 Task: Create a due date automation trigger when advanced on, on the wednesday of the week before a card is due add fields with custom field "Resume" set to a number greater than 1 and greater or equal to 10 at 11:00 AM.
Action: Mouse moved to (1079, 90)
Screenshot: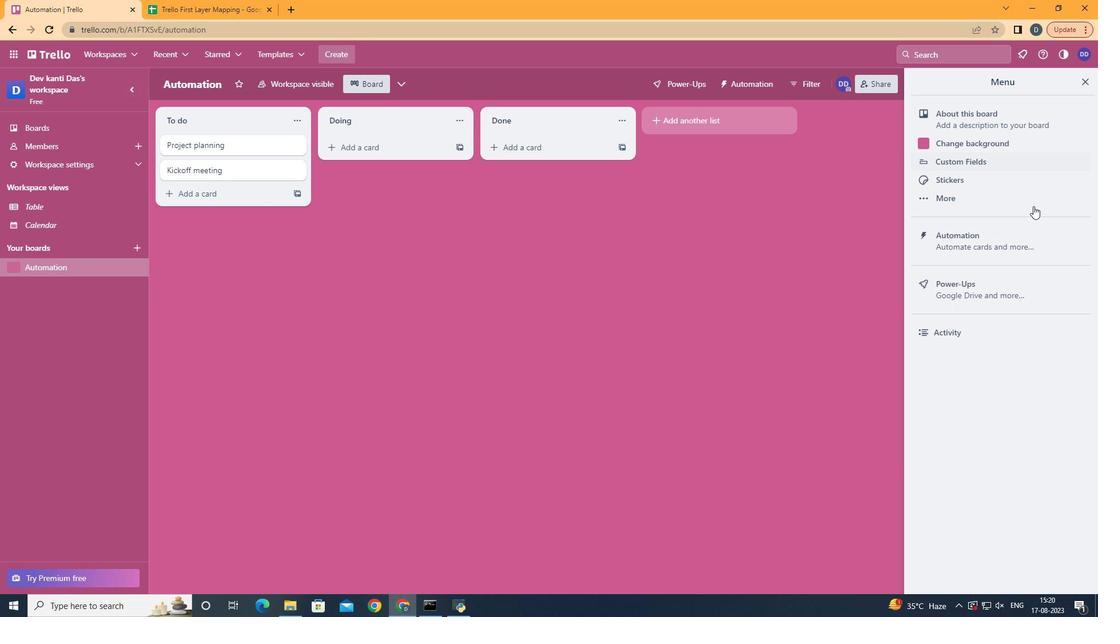 
Action: Mouse pressed left at (1079, 90)
Screenshot: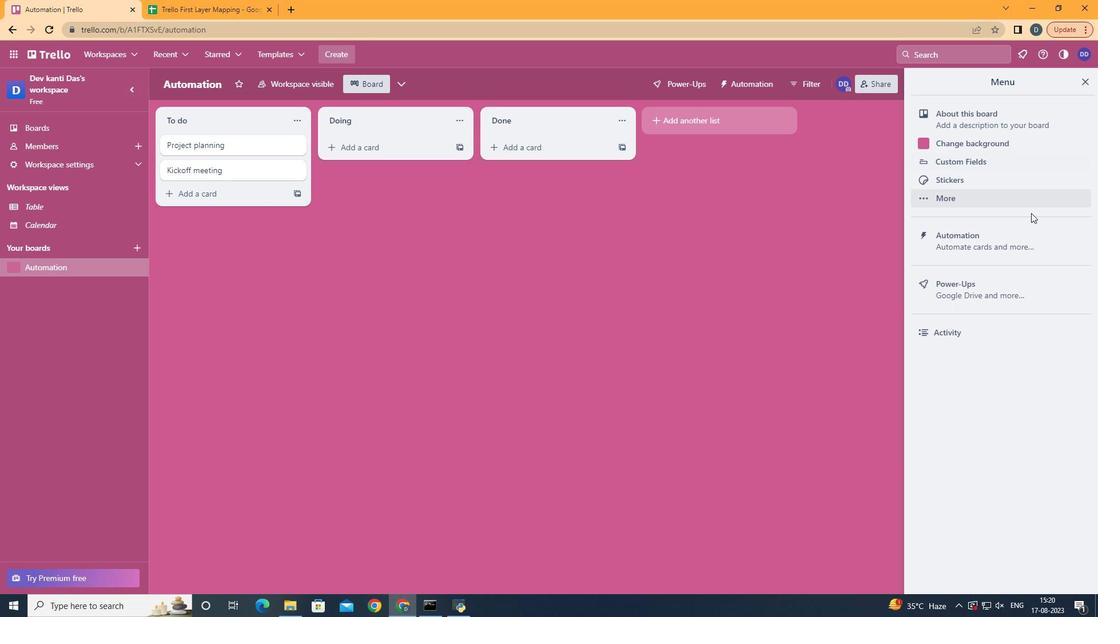 
Action: Mouse moved to (1025, 242)
Screenshot: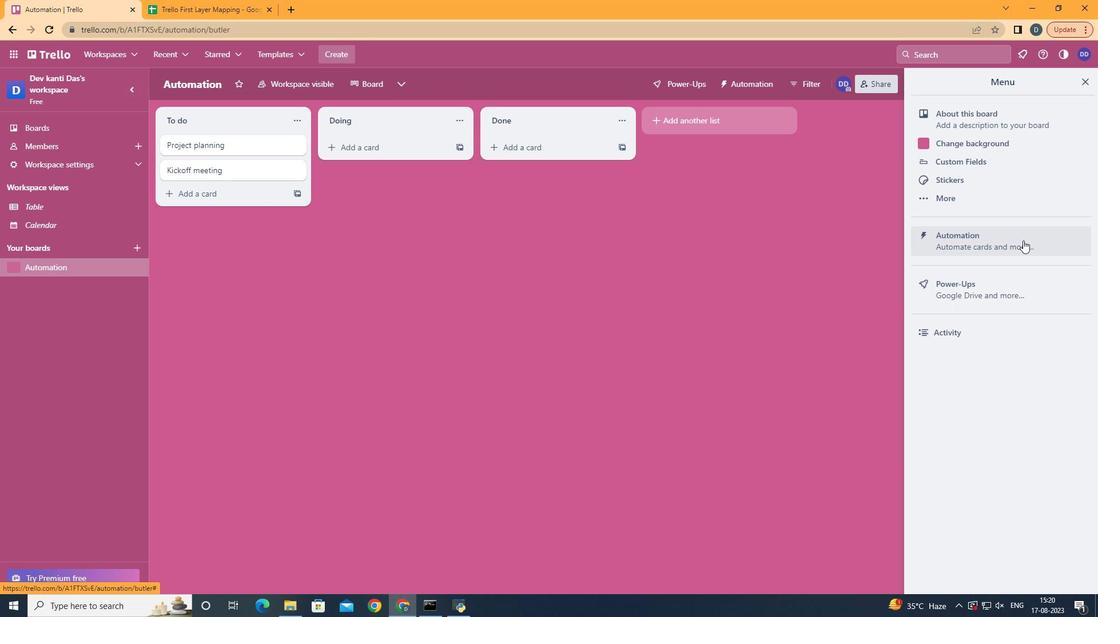 
Action: Mouse pressed left at (1025, 242)
Screenshot: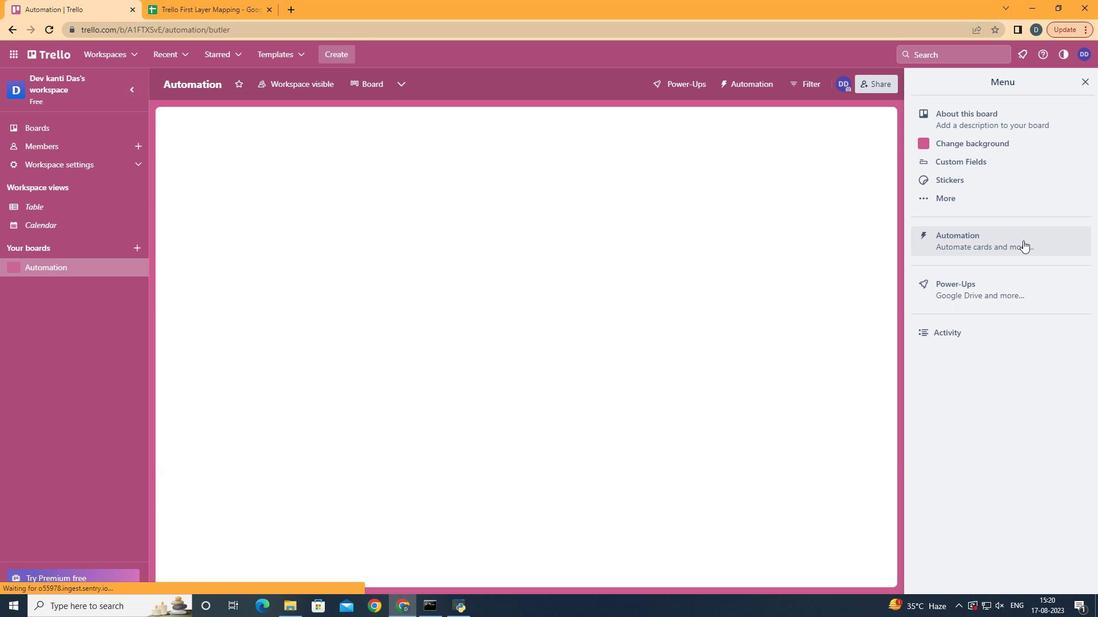 
Action: Mouse moved to (225, 235)
Screenshot: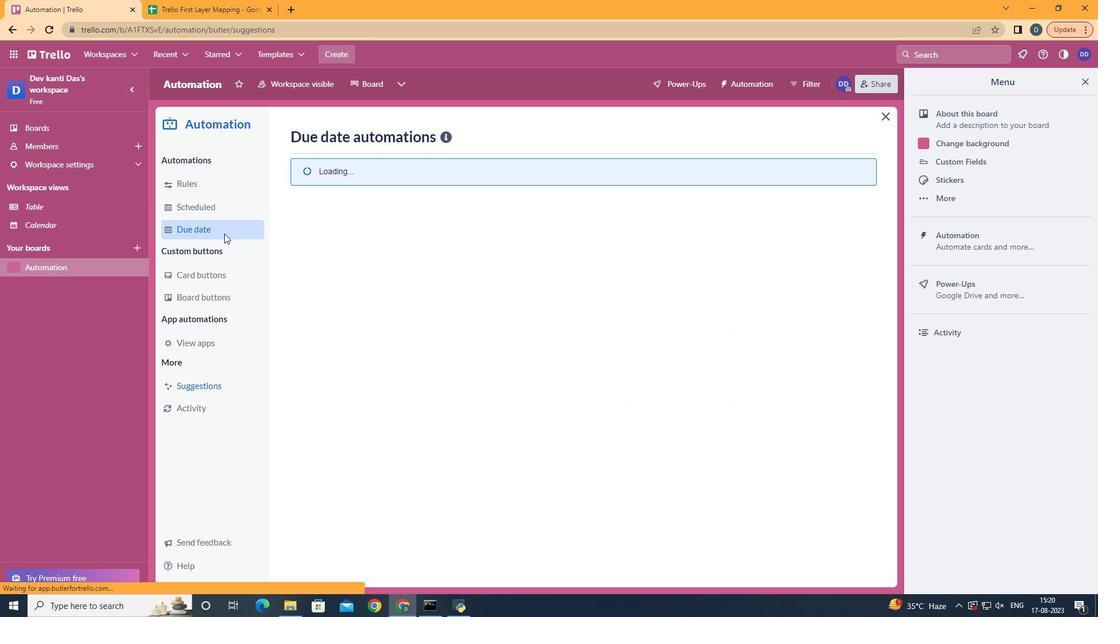 
Action: Mouse pressed left at (225, 235)
Screenshot: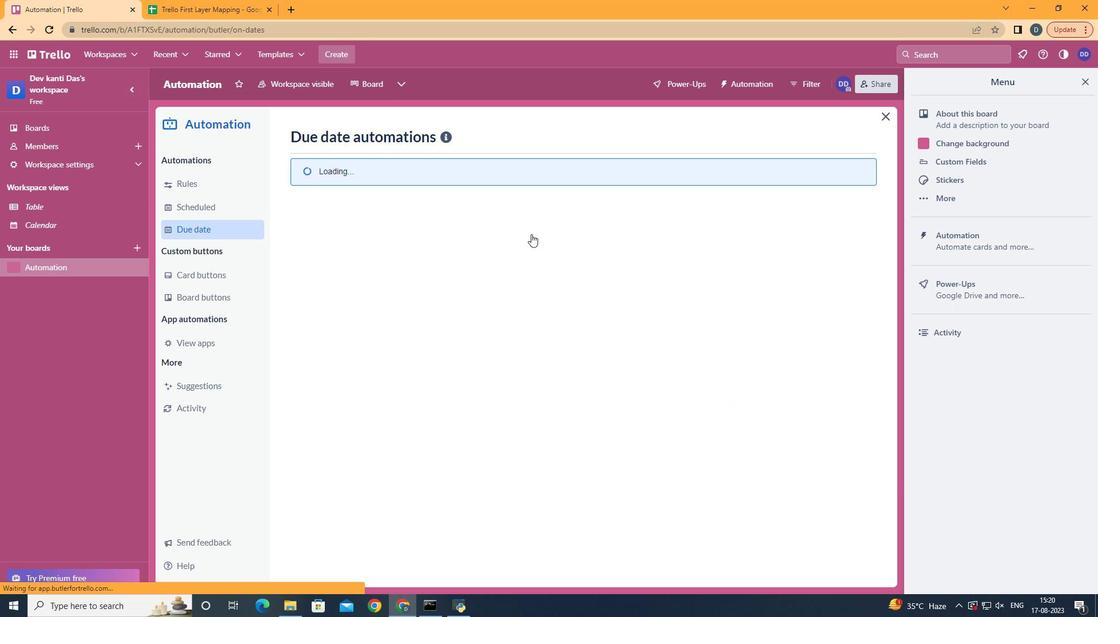 
Action: Mouse moved to (815, 136)
Screenshot: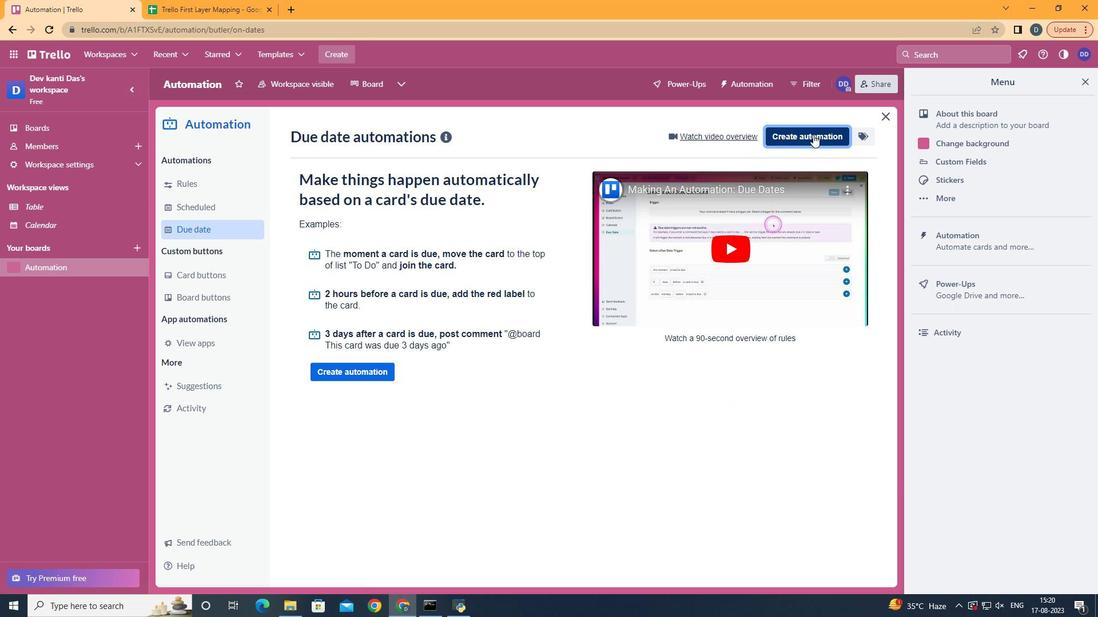 
Action: Mouse pressed left at (815, 136)
Screenshot: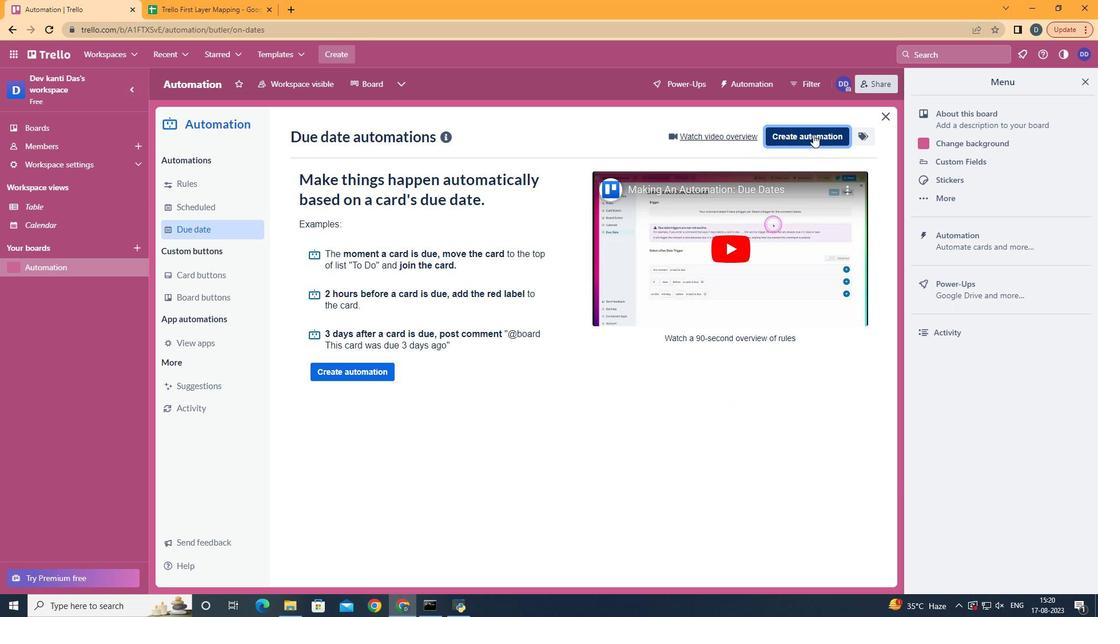 
Action: Mouse moved to (579, 249)
Screenshot: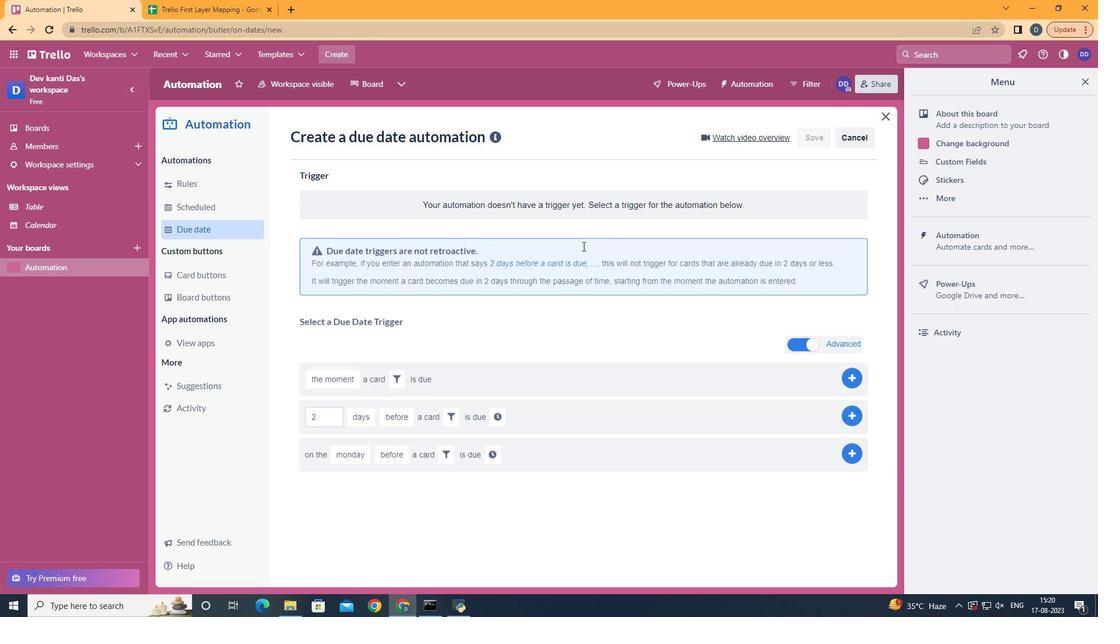 
Action: Mouse pressed left at (579, 249)
Screenshot: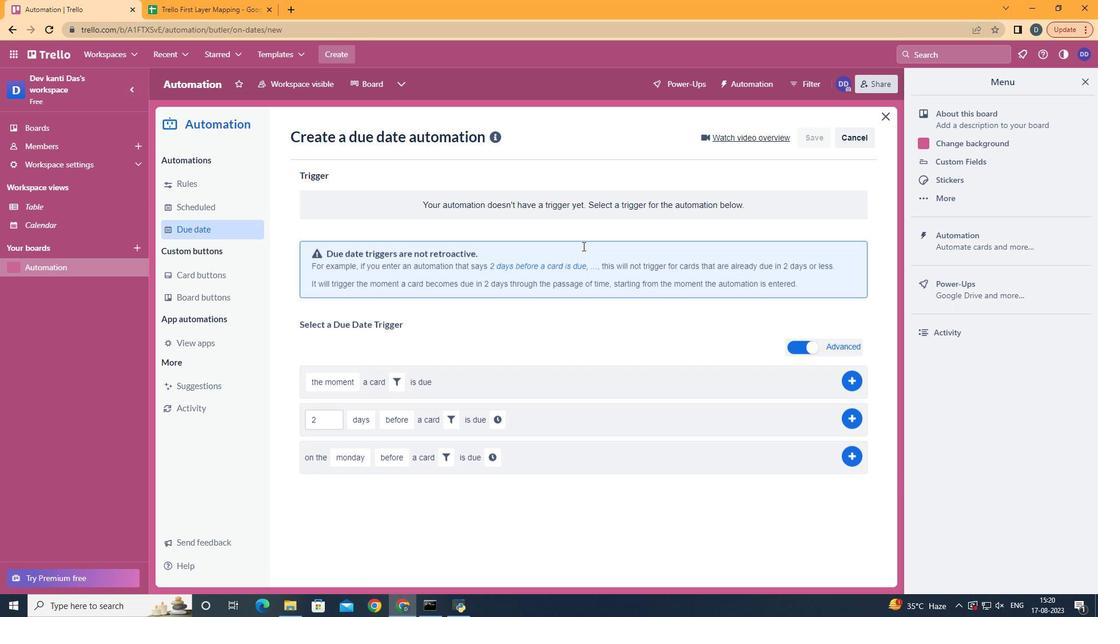 
Action: Mouse moved to (380, 350)
Screenshot: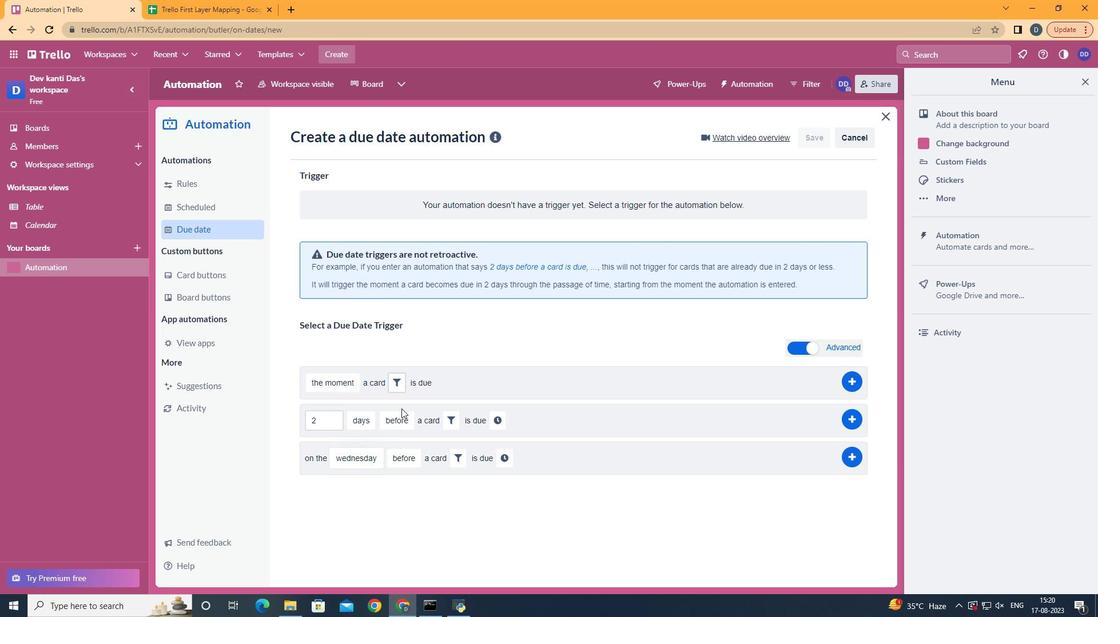 
Action: Mouse pressed left at (380, 350)
Screenshot: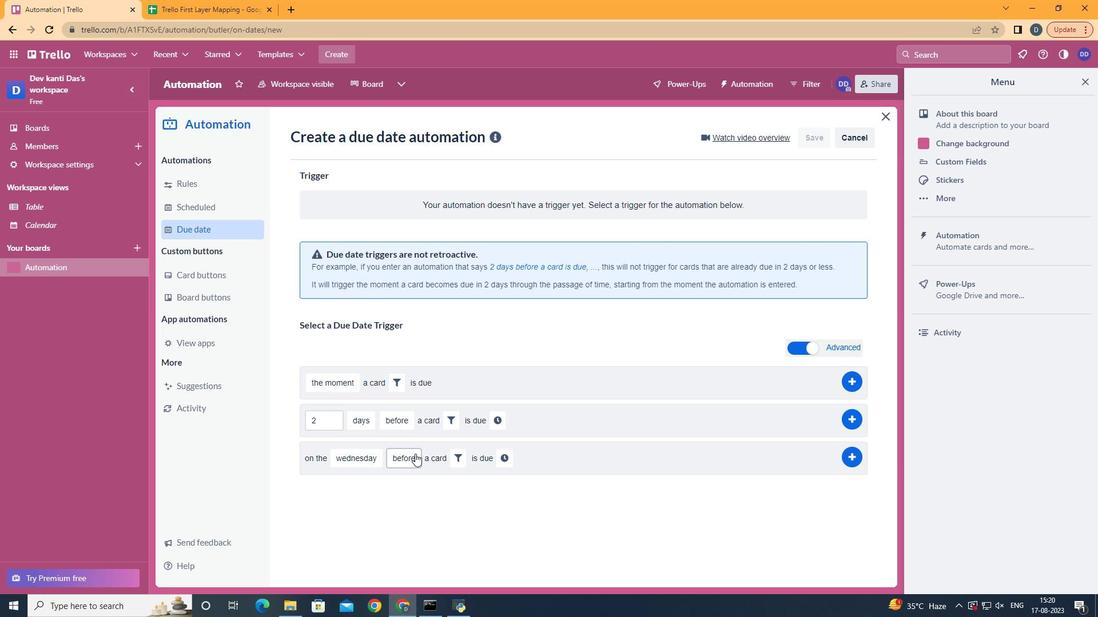 
Action: Mouse moved to (428, 547)
Screenshot: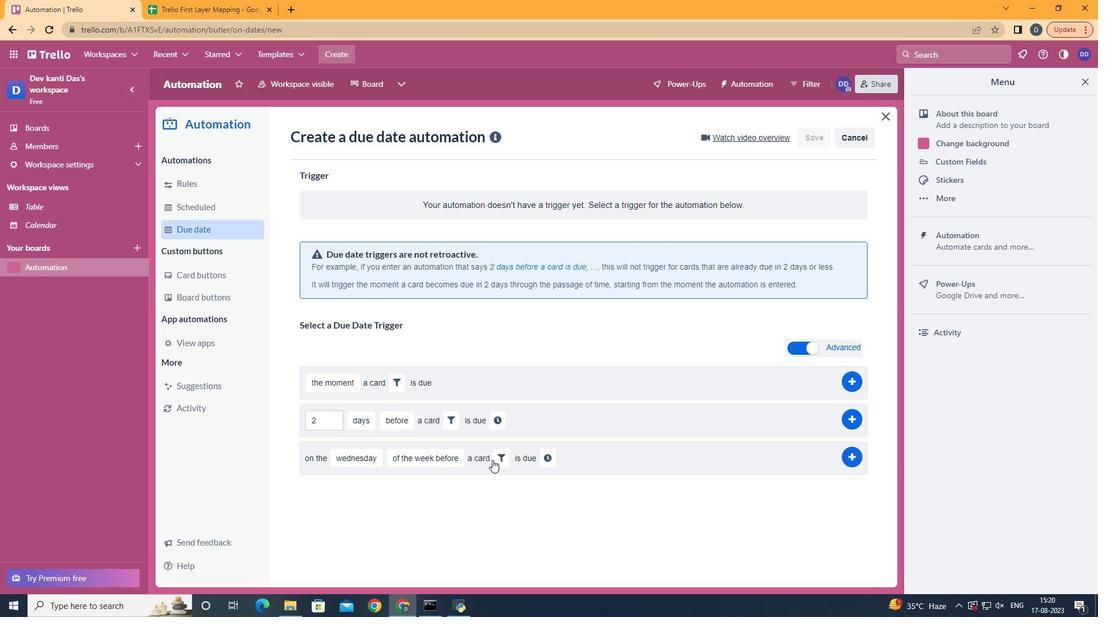 
Action: Mouse pressed left at (428, 547)
Screenshot: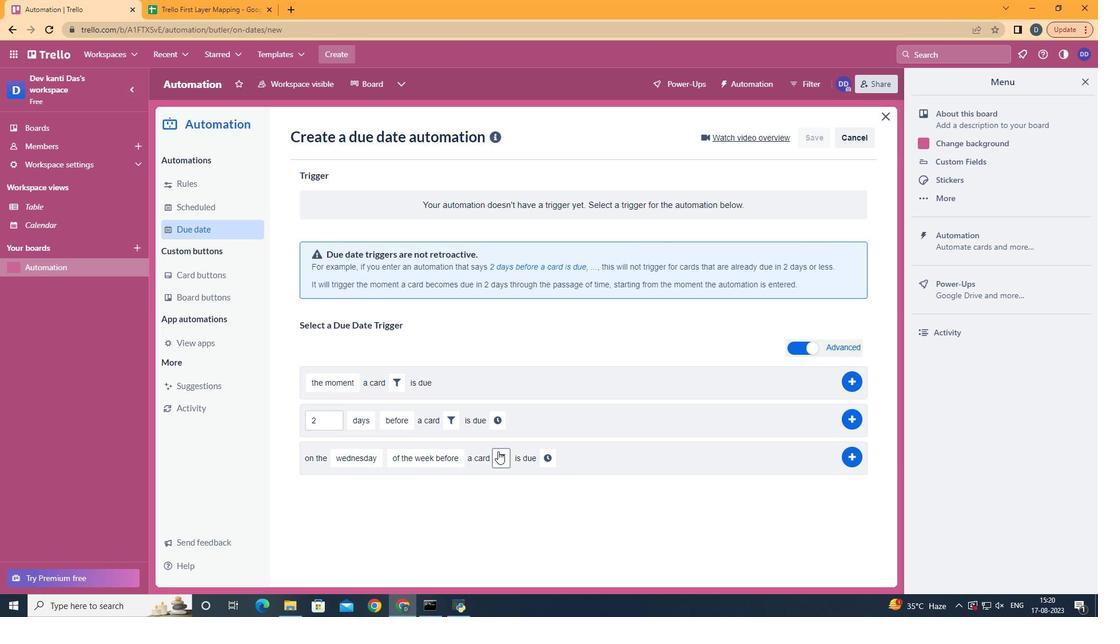 
Action: Mouse moved to (499, 453)
Screenshot: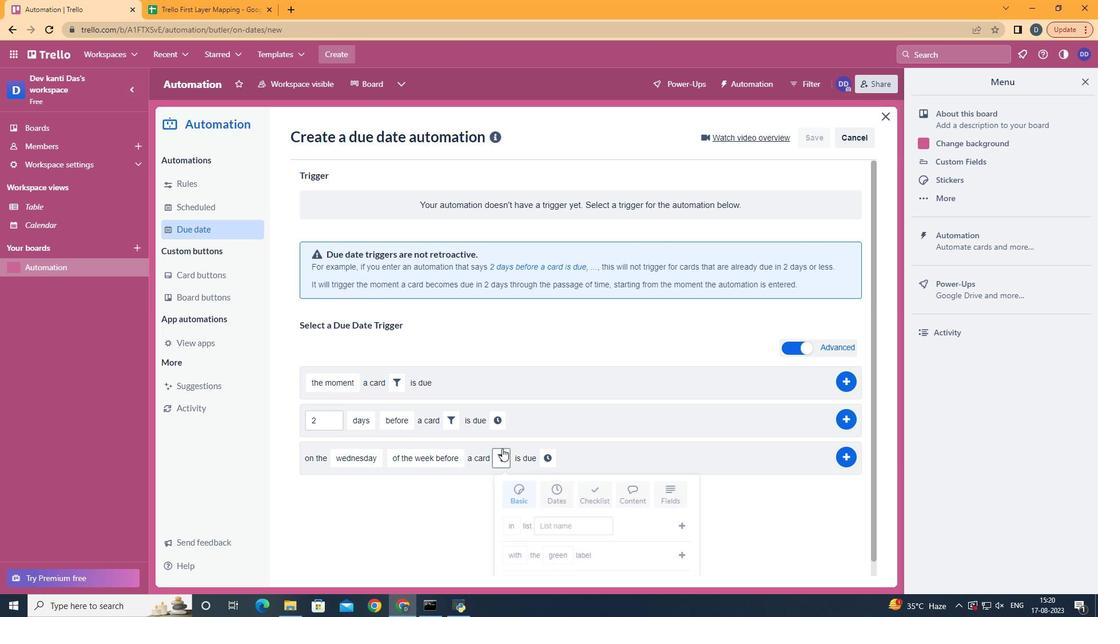 
Action: Mouse pressed left at (499, 453)
Screenshot: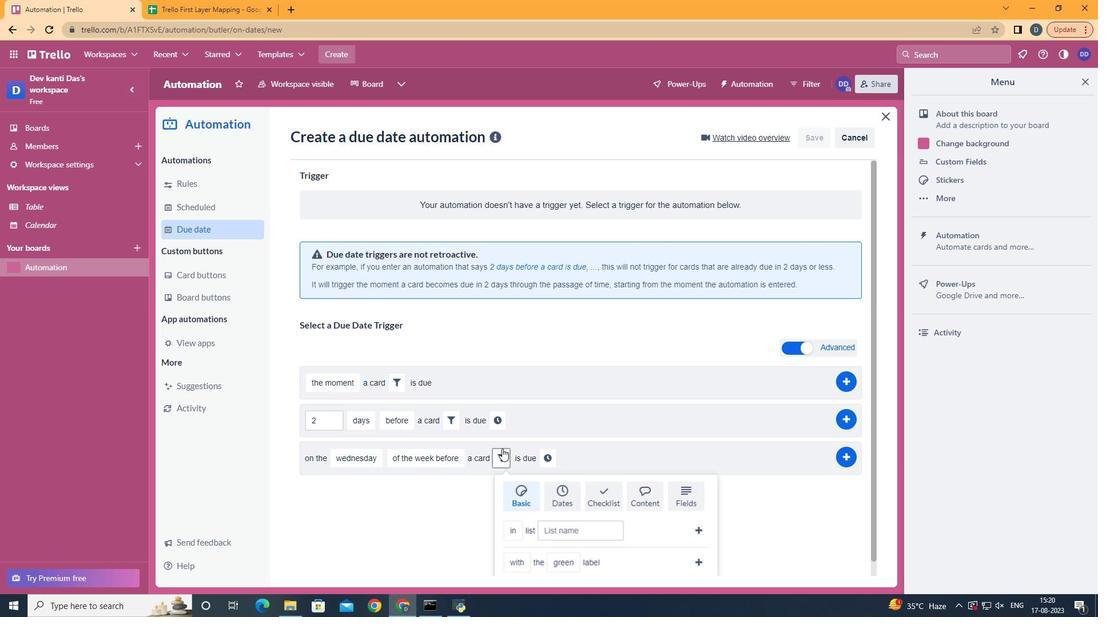
Action: Mouse moved to (693, 499)
Screenshot: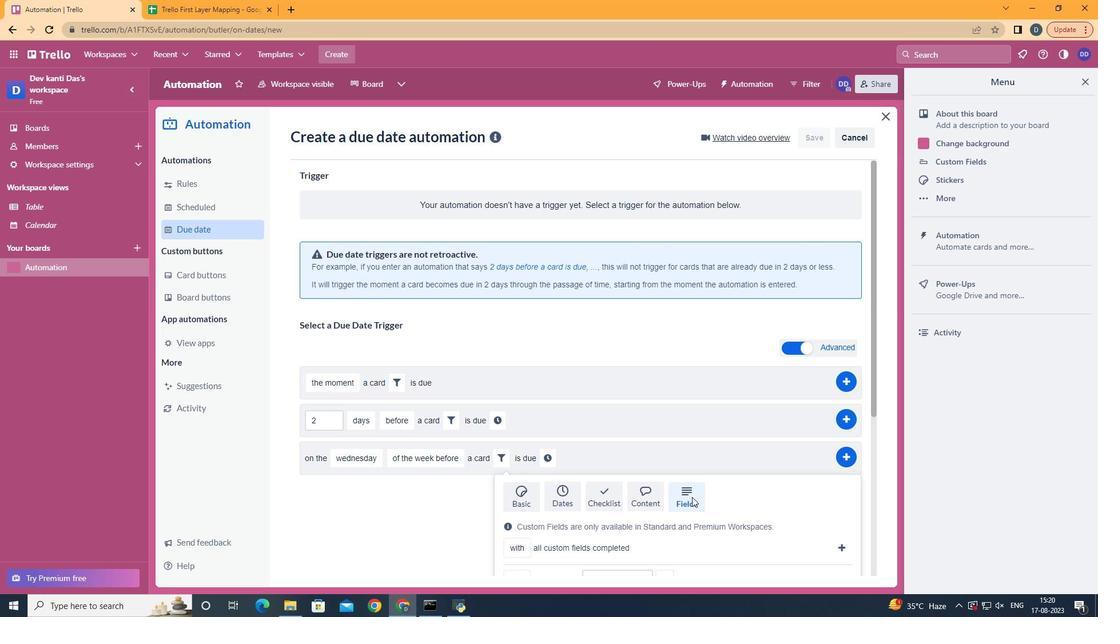 
Action: Mouse pressed left at (693, 499)
Screenshot: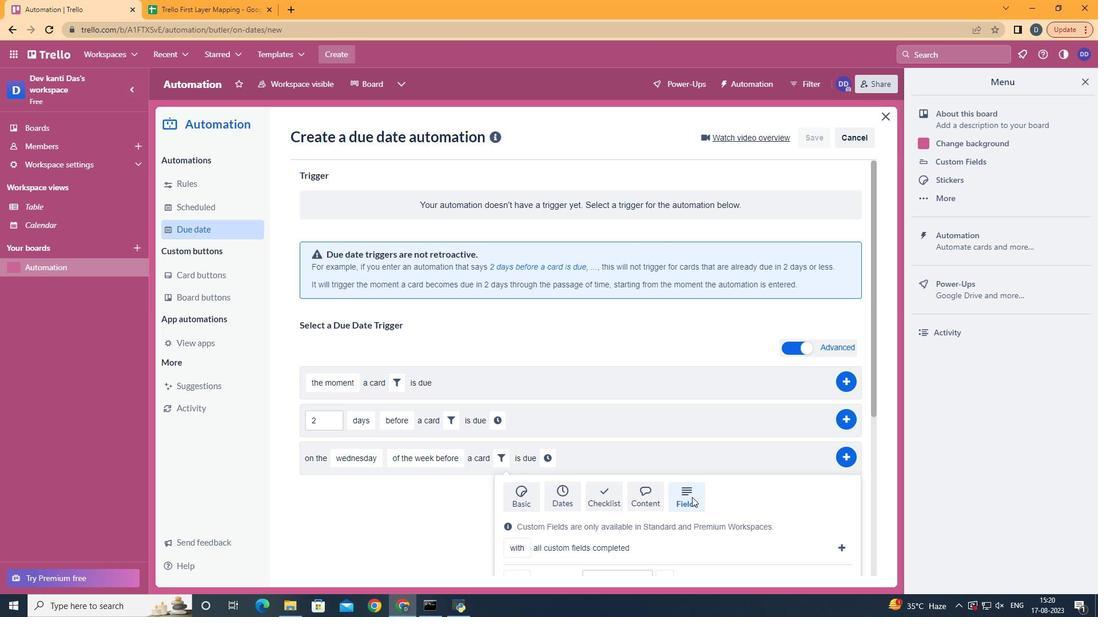 
Action: Mouse scrolled (693, 498) with delta (0, 0)
Screenshot: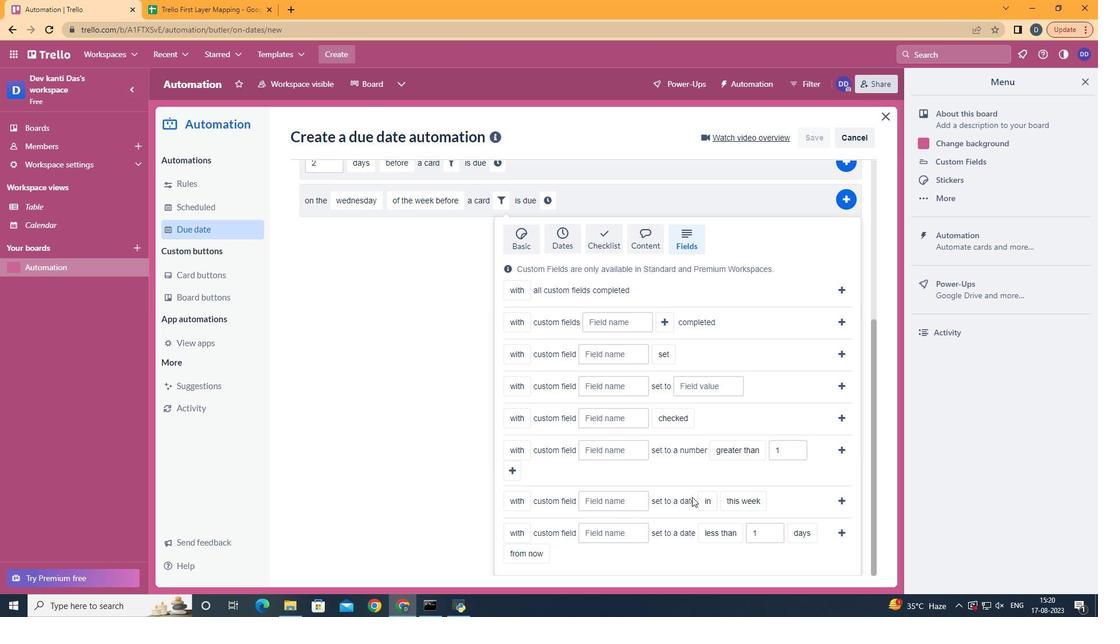 
Action: Mouse scrolled (693, 498) with delta (0, 0)
Screenshot: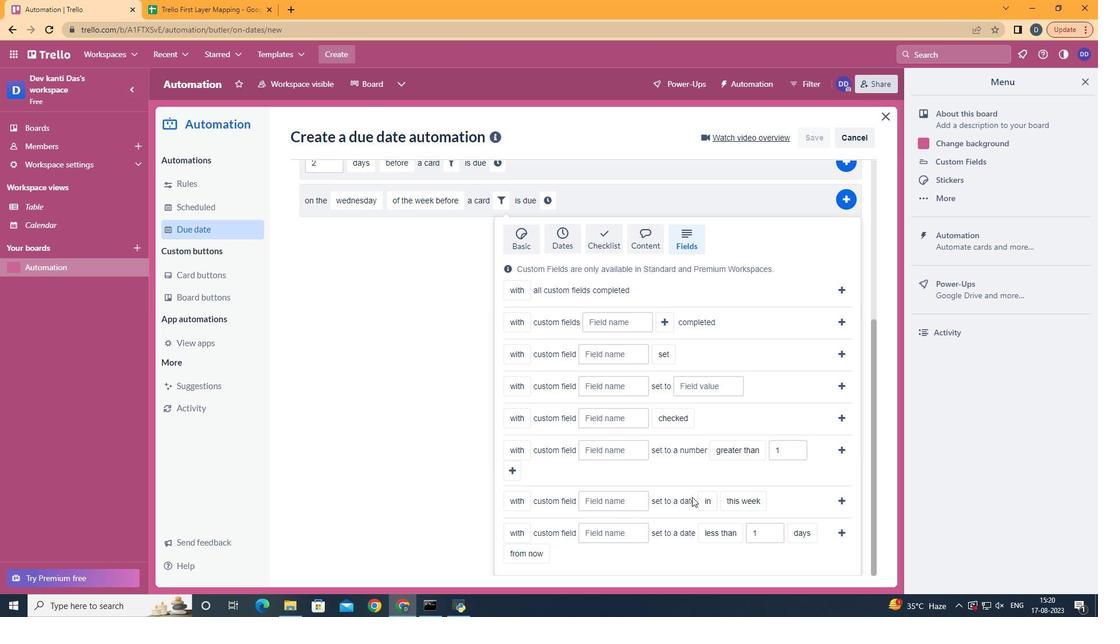 
Action: Mouse scrolled (693, 498) with delta (0, 0)
Screenshot: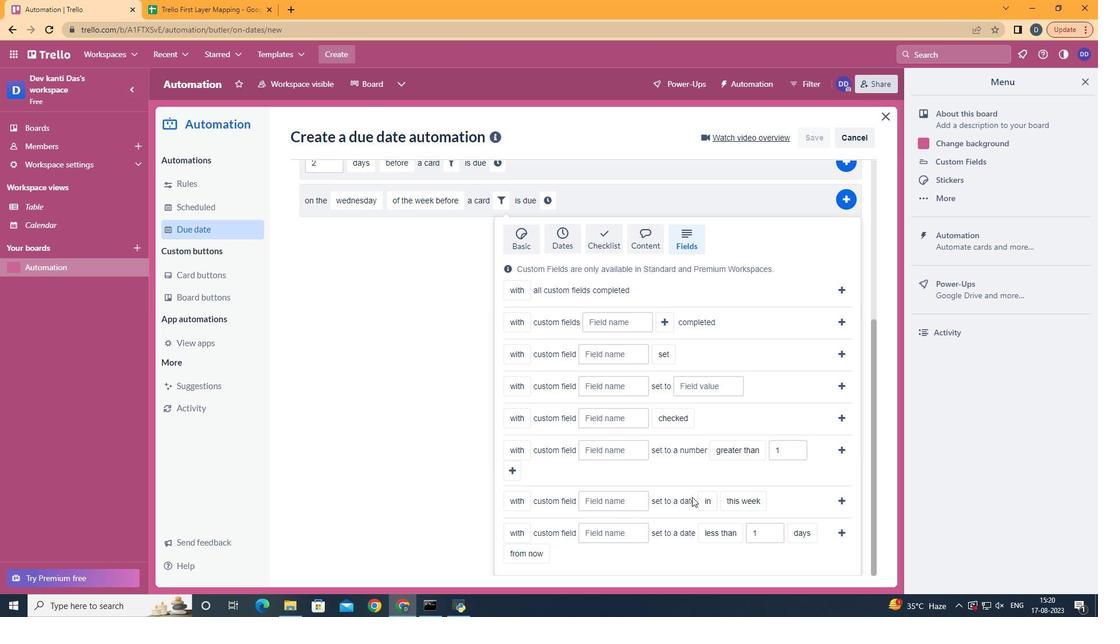 
Action: Mouse scrolled (693, 498) with delta (0, 0)
Screenshot: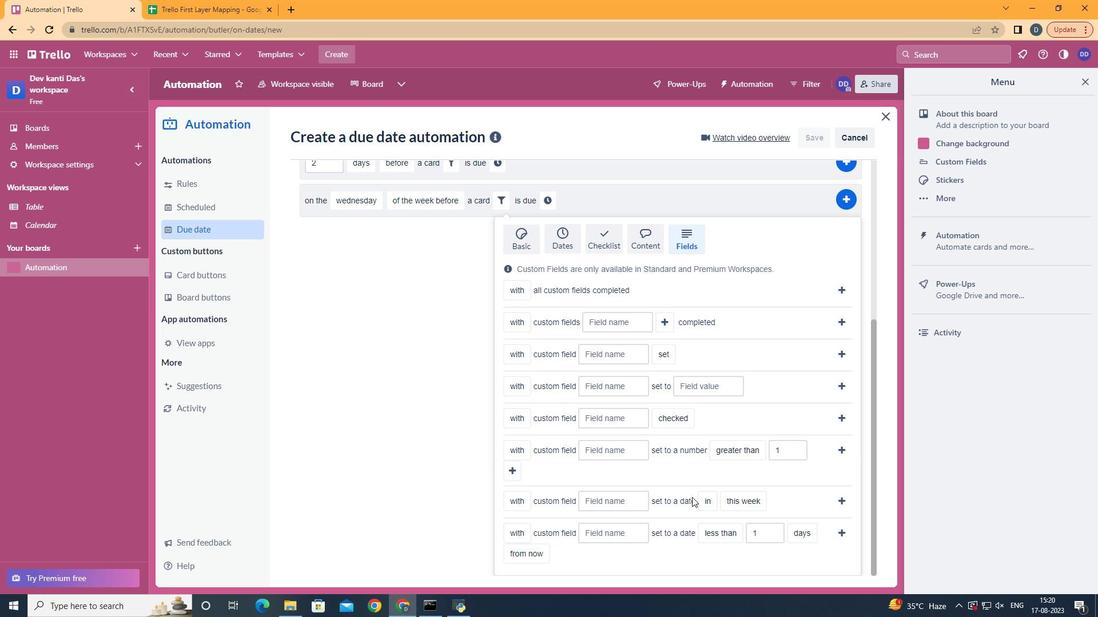 
Action: Mouse scrolled (693, 498) with delta (0, 0)
Screenshot: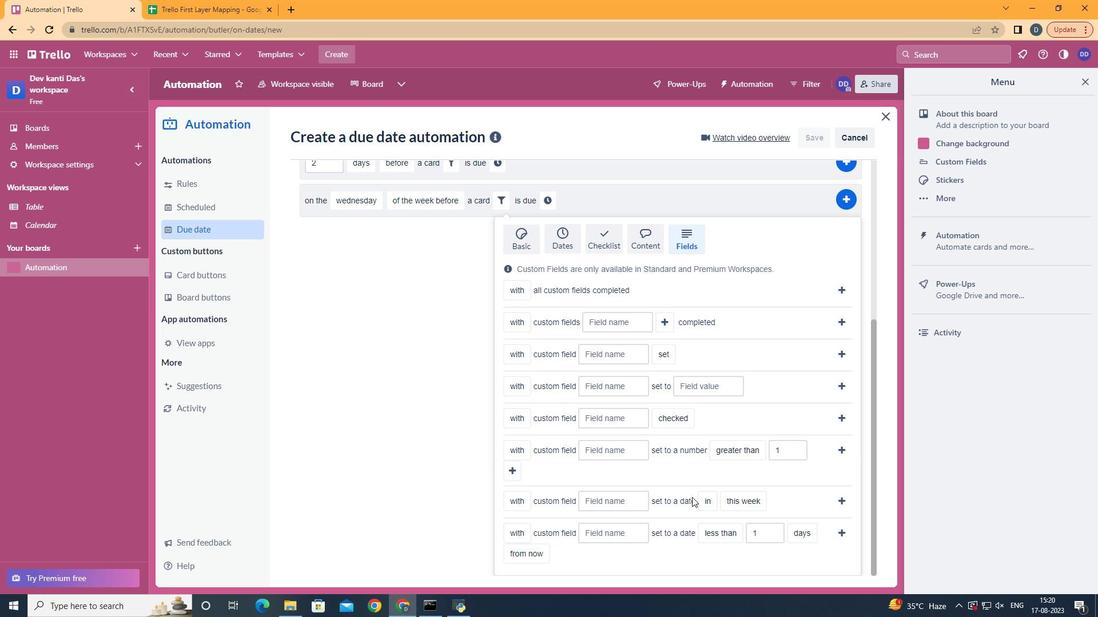 
Action: Mouse scrolled (693, 498) with delta (0, 0)
Screenshot: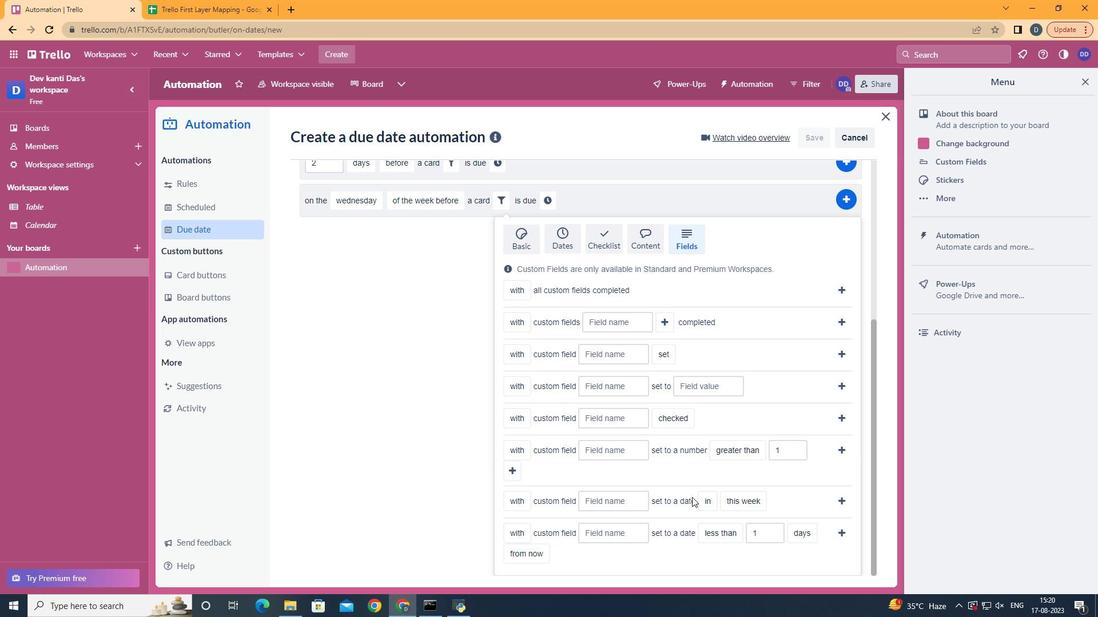 
Action: Mouse scrolled (693, 498) with delta (0, 0)
Screenshot: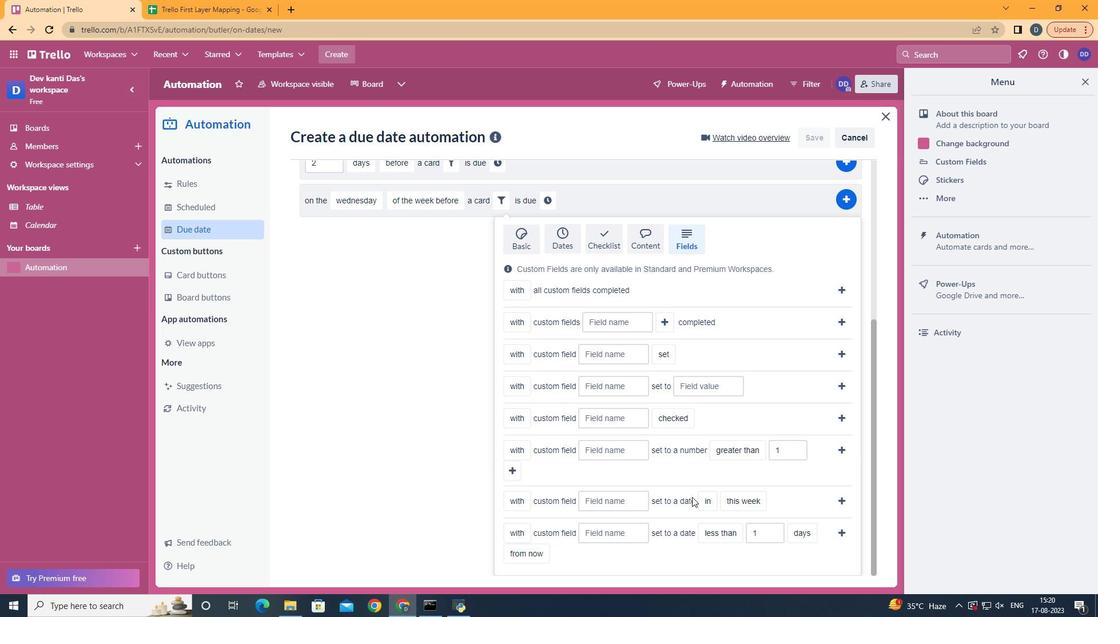 
Action: Mouse moved to (618, 454)
Screenshot: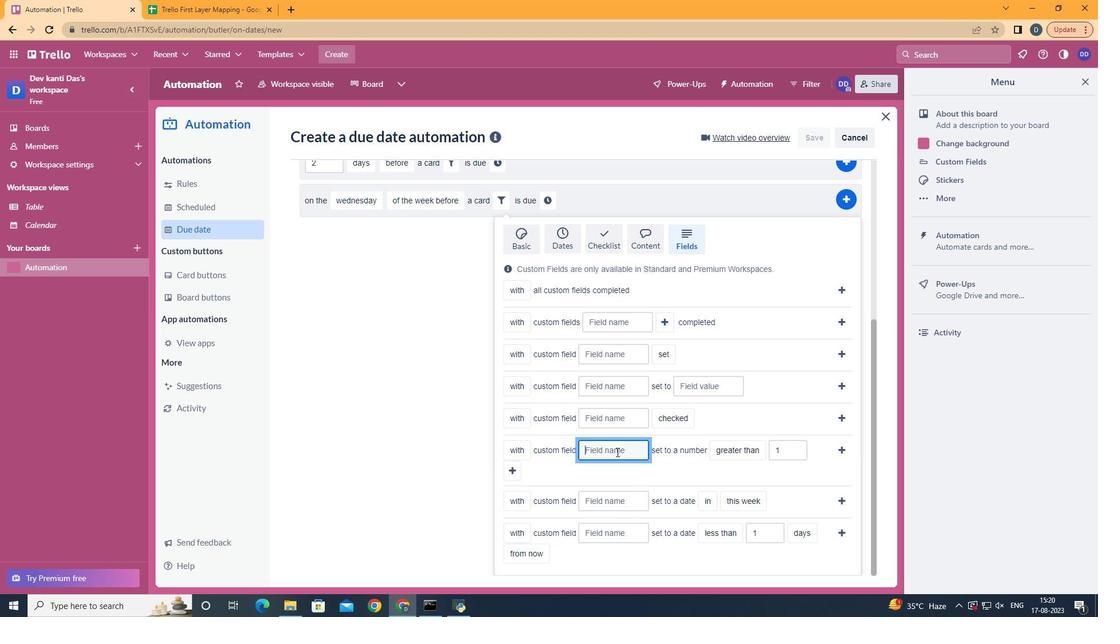 
Action: Mouse pressed left at (618, 454)
Screenshot: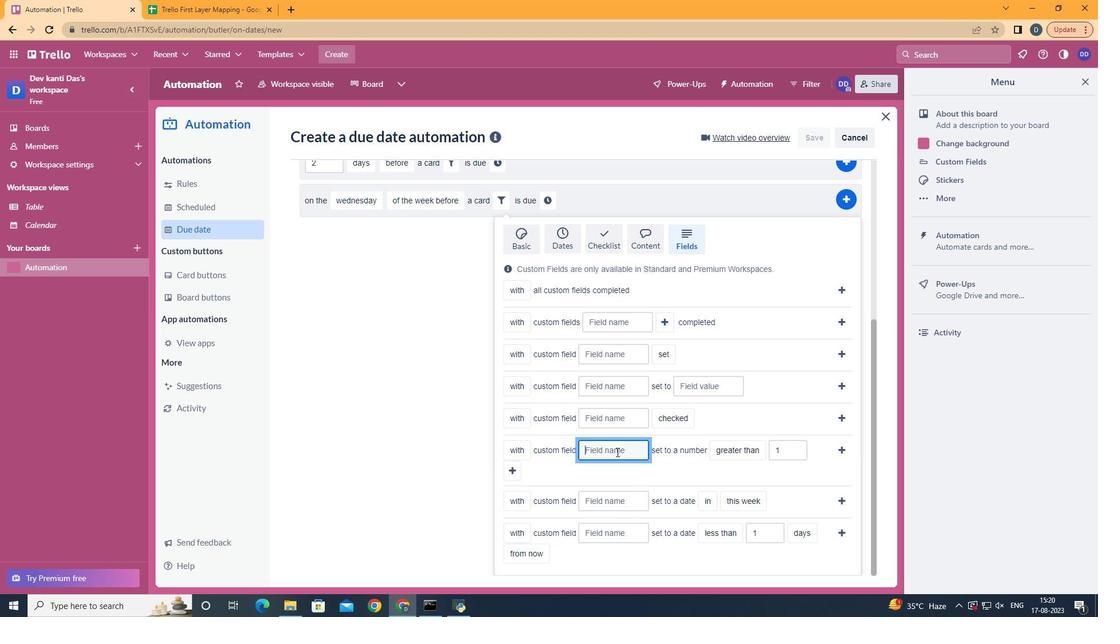 
Action: Key pressed <Key.shift>Resume
Screenshot: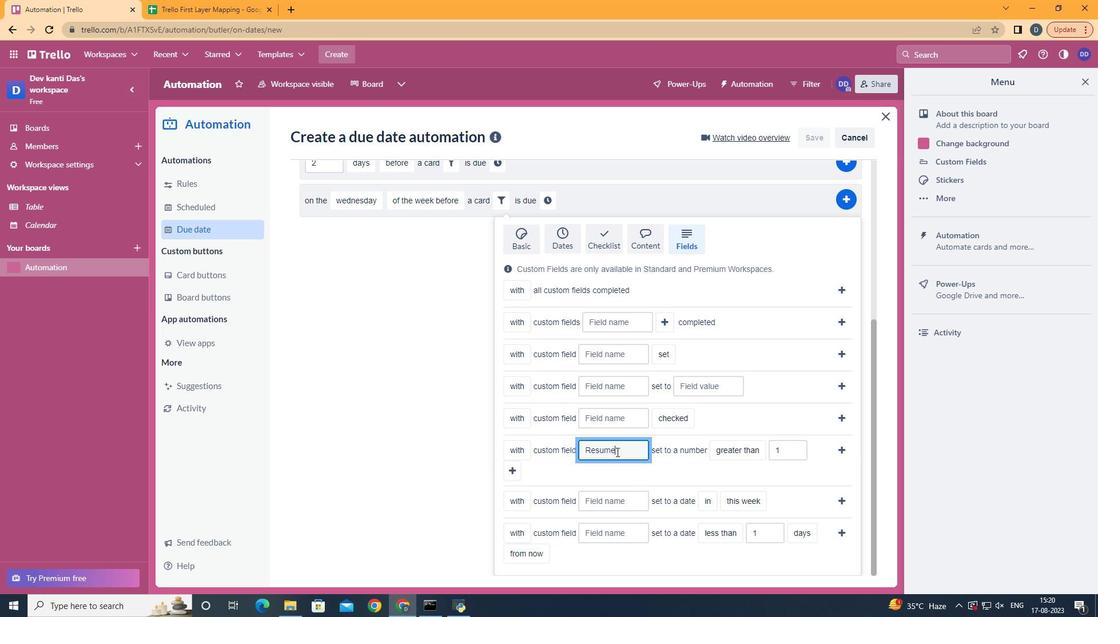 
Action: Mouse moved to (514, 481)
Screenshot: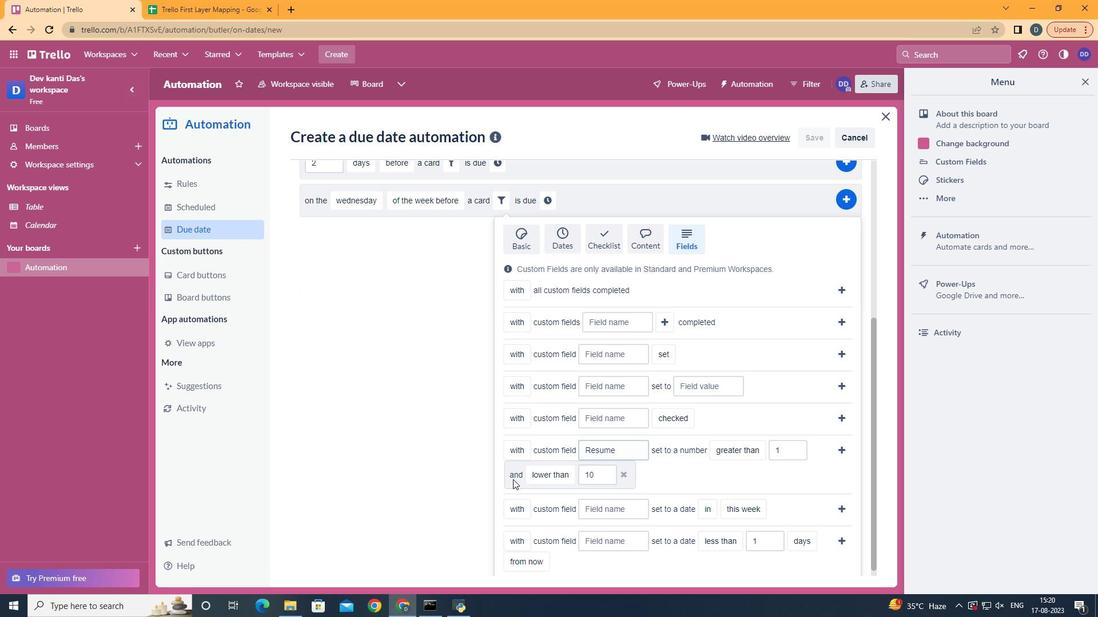 
Action: Mouse pressed left at (514, 481)
Screenshot: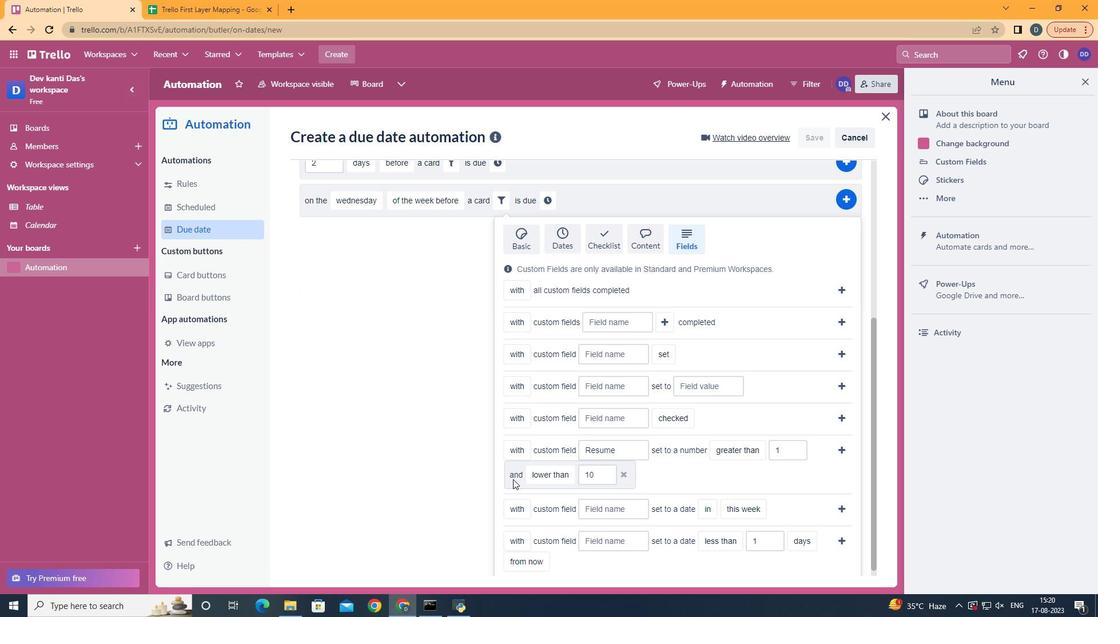 
Action: Mouse moved to (577, 566)
Screenshot: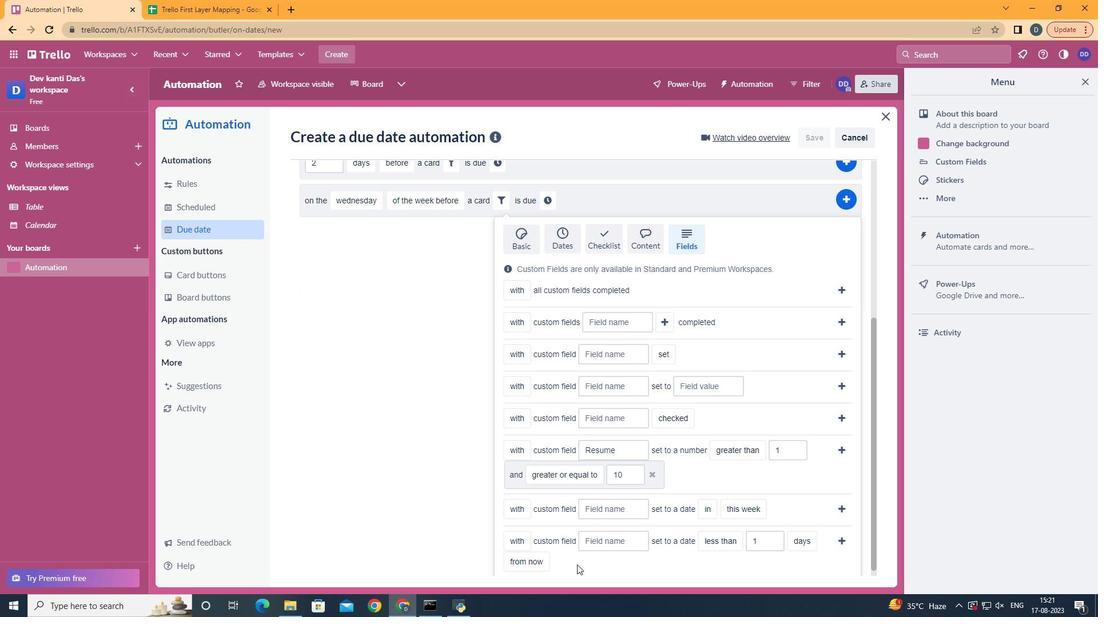 
Action: Mouse pressed left at (577, 566)
Screenshot: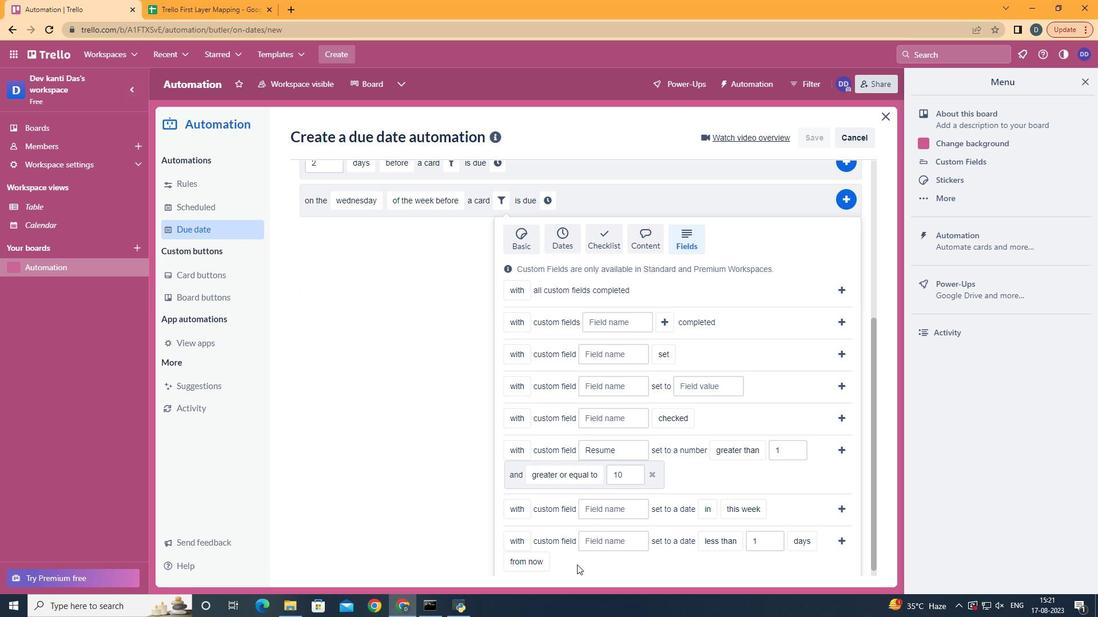 
Action: Mouse moved to (843, 454)
Screenshot: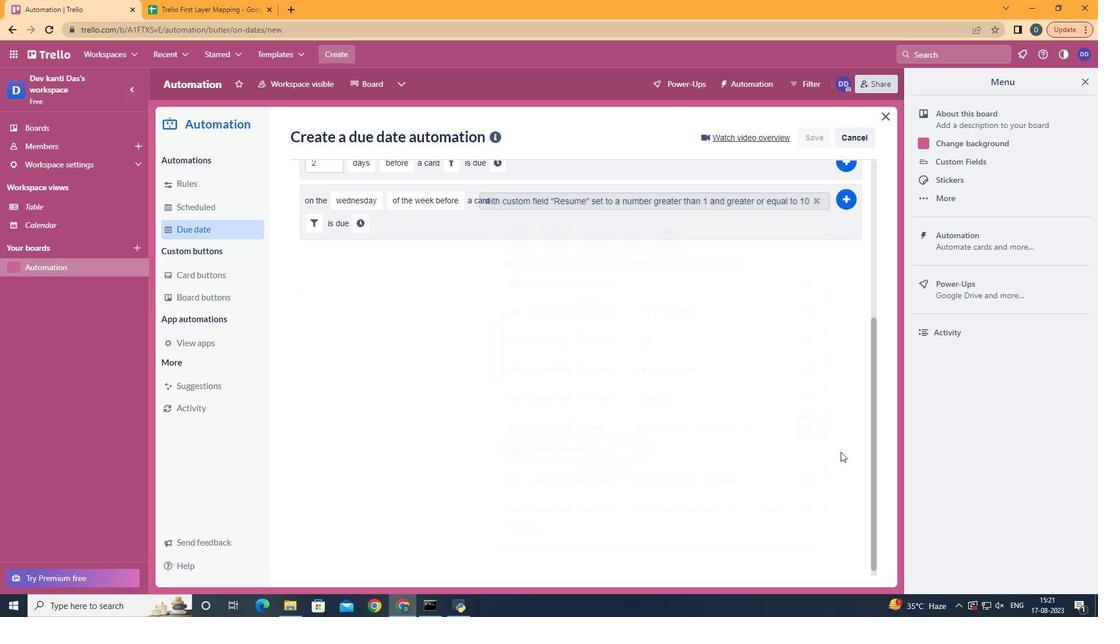 
Action: Mouse pressed left at (843, 454)
Screenshot: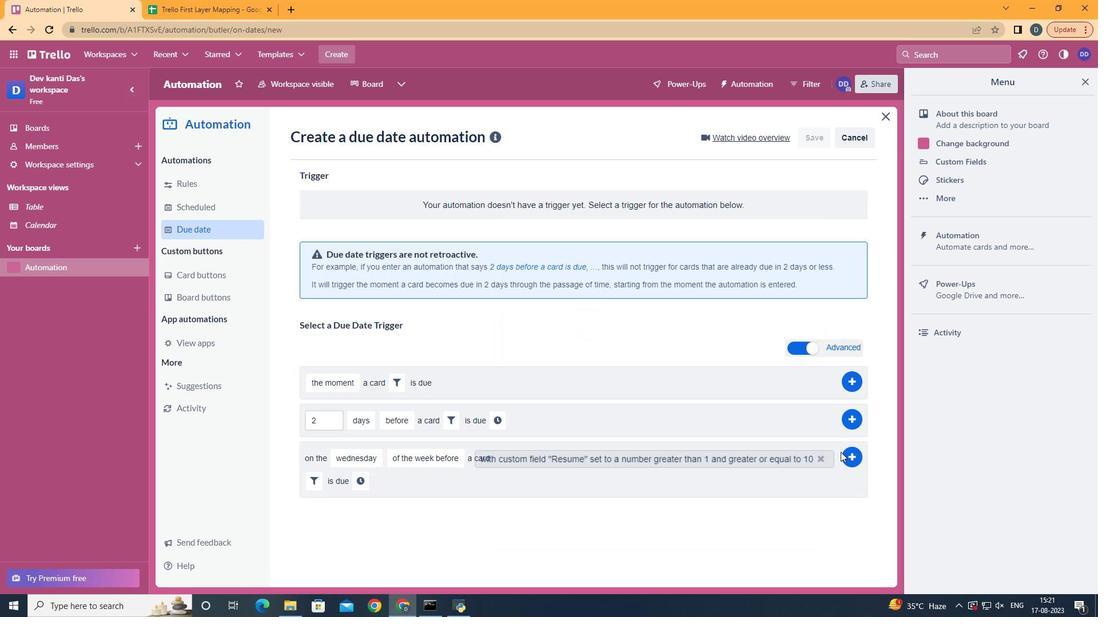 
Action: Mouse moved to (364, 488)
Screenshot: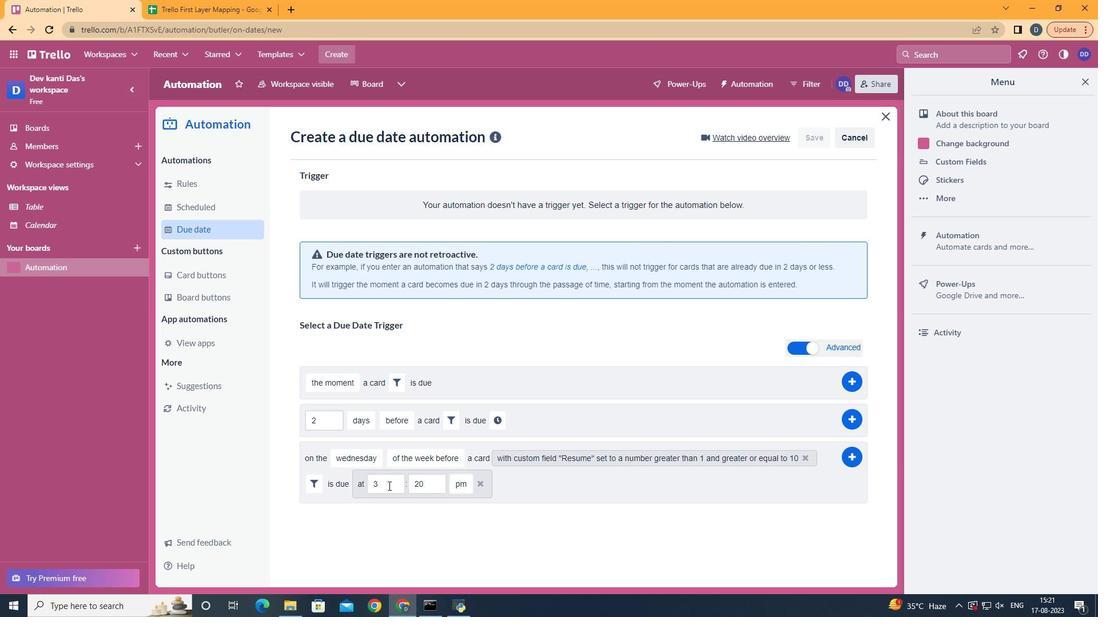 
Action: Mouse pressed left at (364, 488)
Screenshot: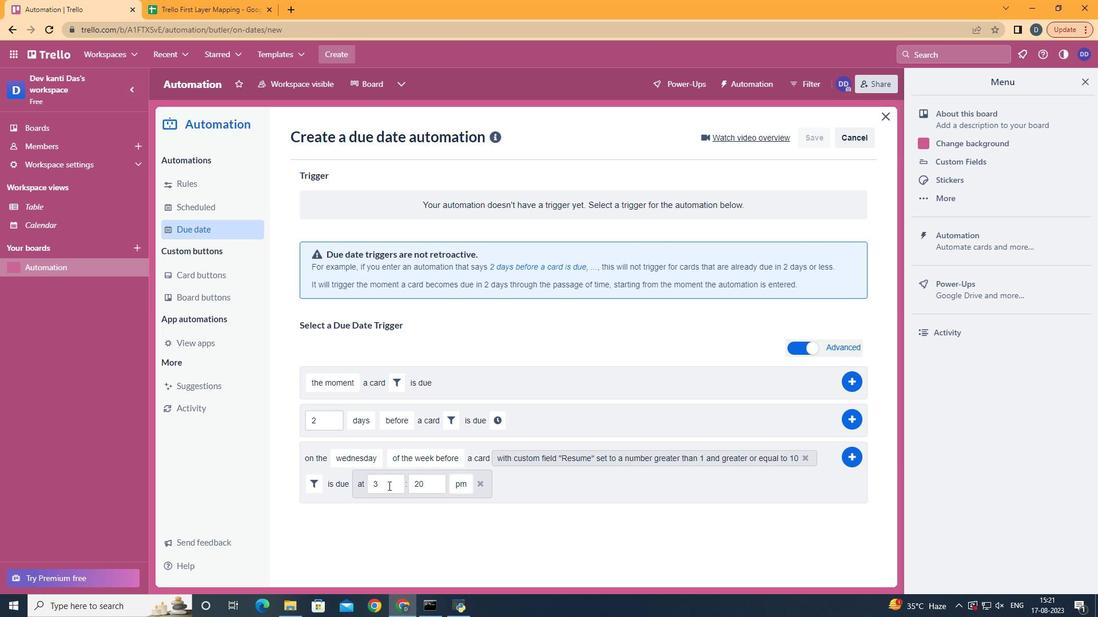 
Action: Mouse moved to (390, 487)
Screenshot: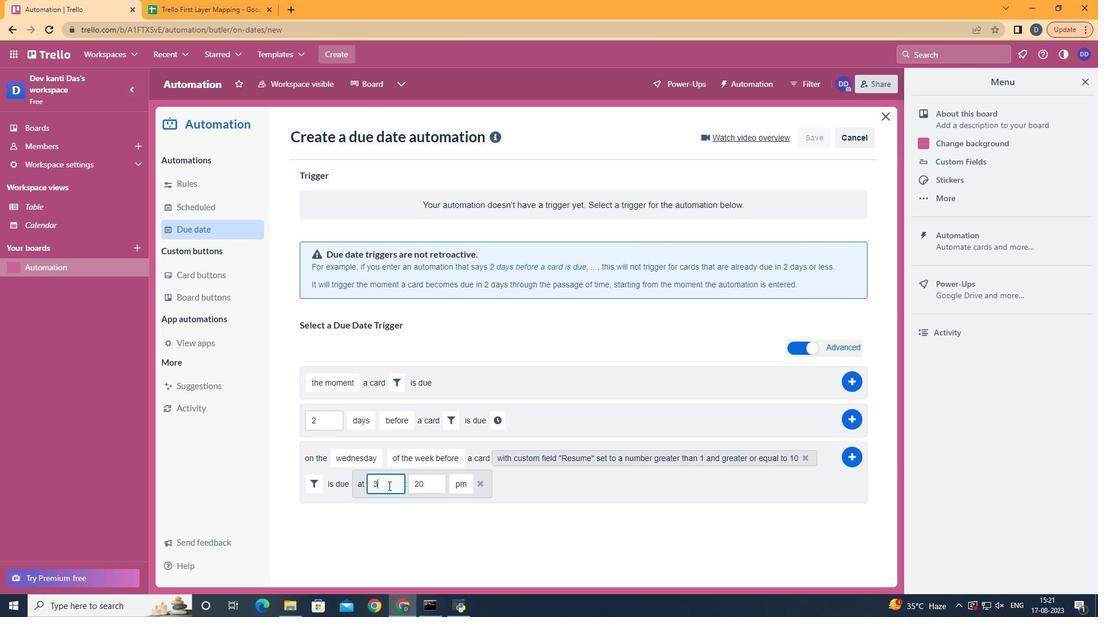 
Action: Mouse pressed left at (390, 487)
Screenshot: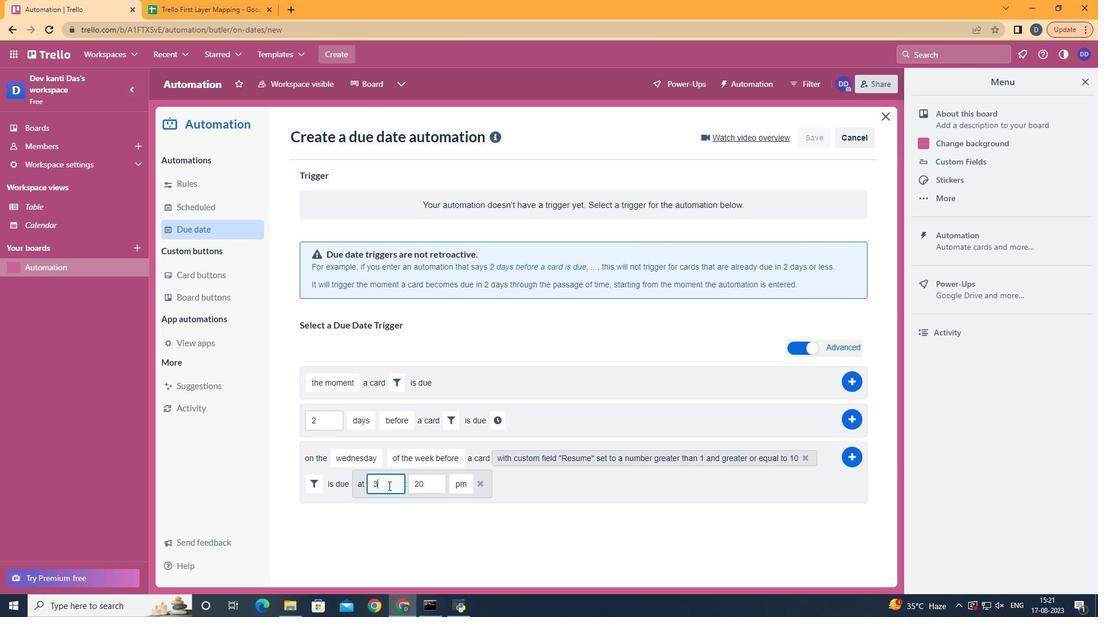 
Action: Key pressed <Key.backspace>11
Screenshot: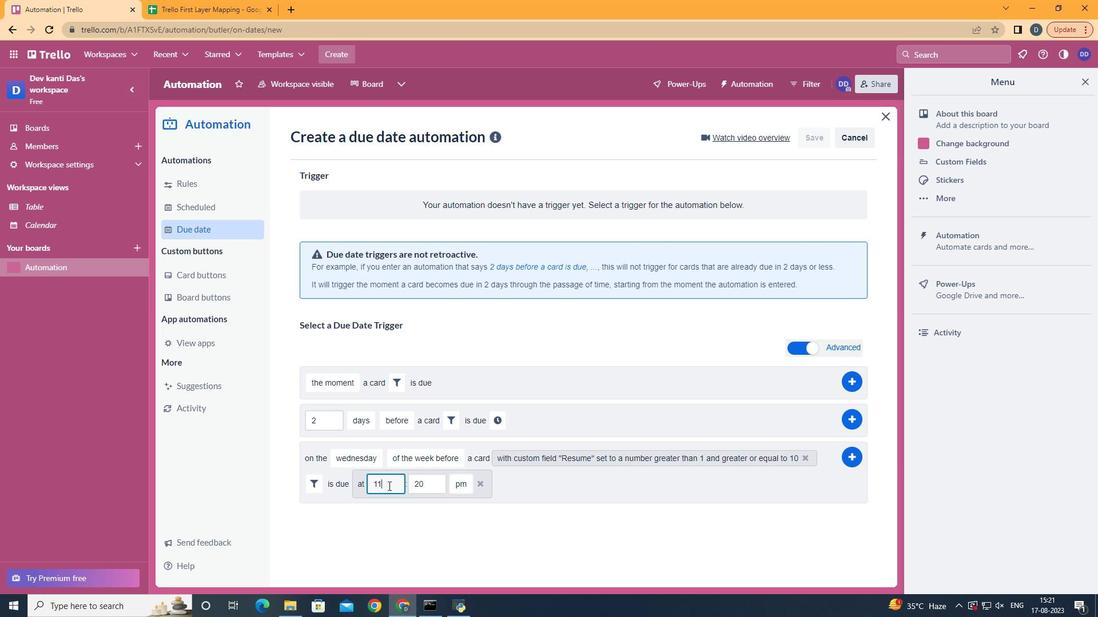 
Action: Mouse moved to (435, 490)
Screenshot: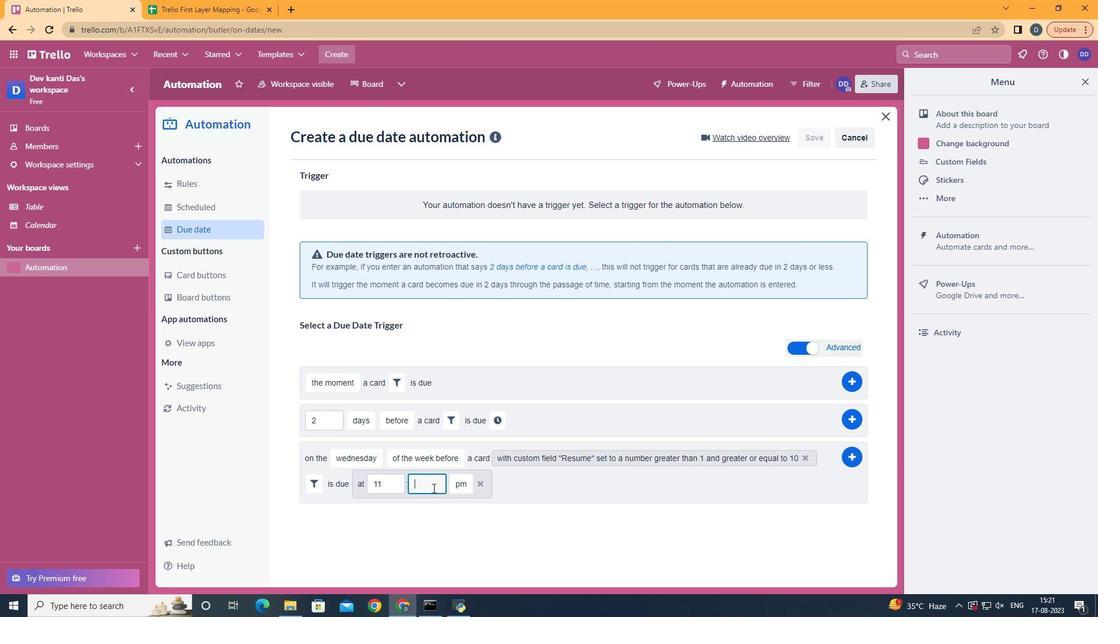 
Action: Mouse pressed left at (435, 490)
Screenshot: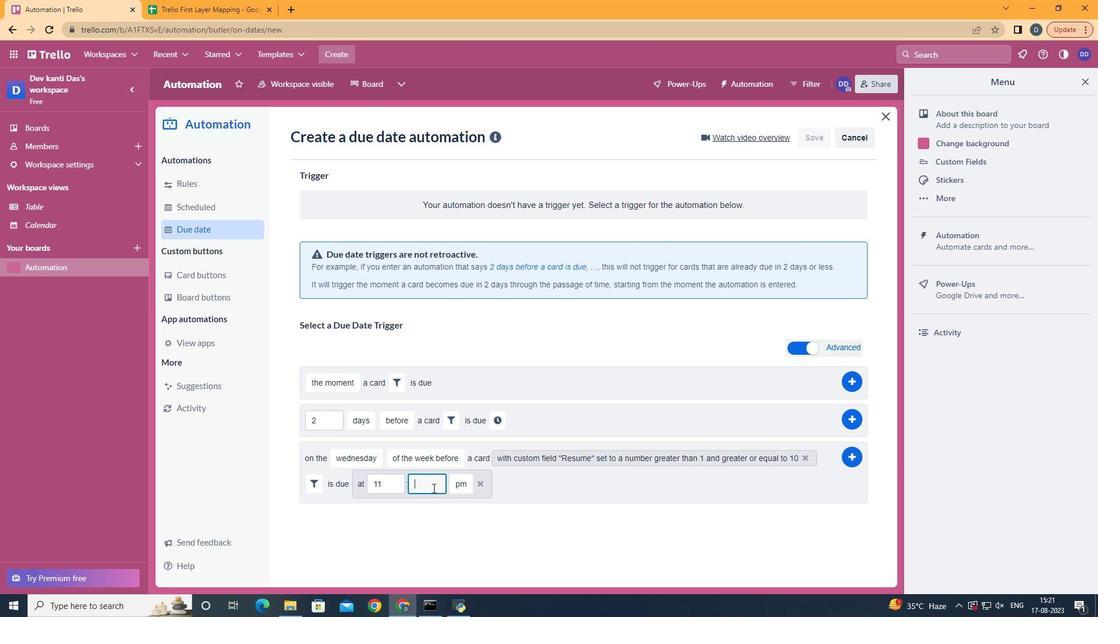 
Action: Key pressed <Key.backspace>
Screenshot: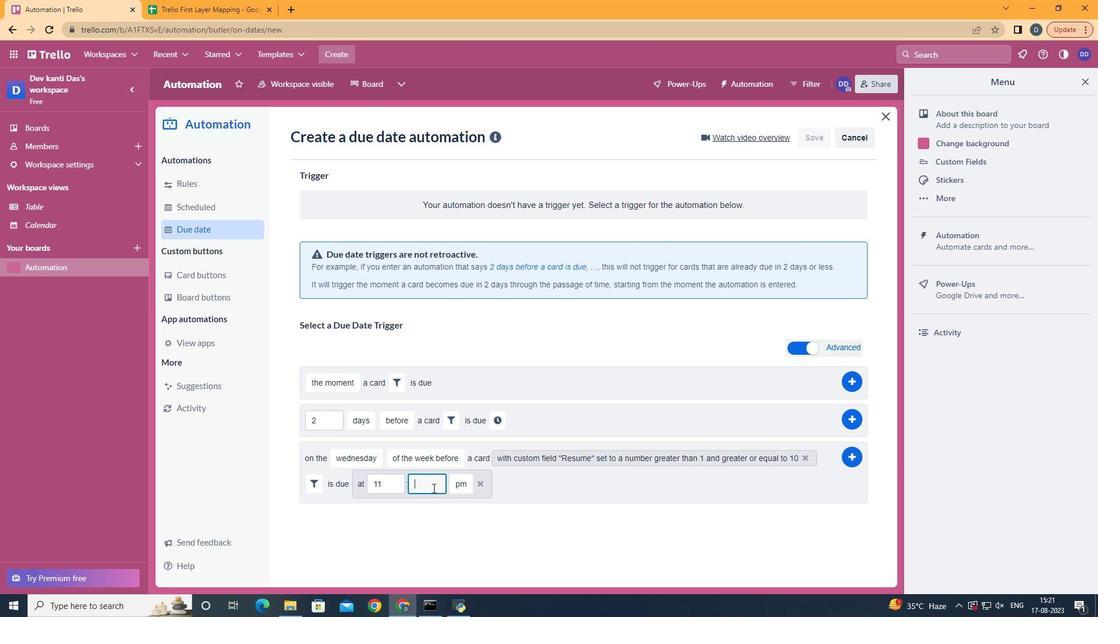 
Action: Mouse moved to (434, 490)
Screenshot: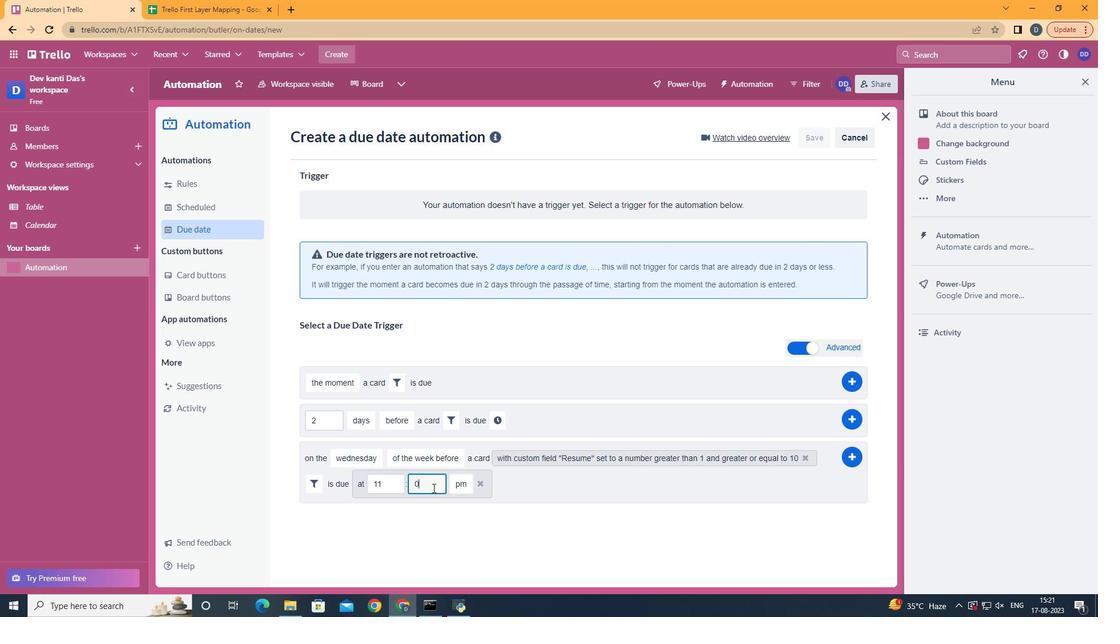 
Action: Key pressed <Key.backspace>00
Screenshot: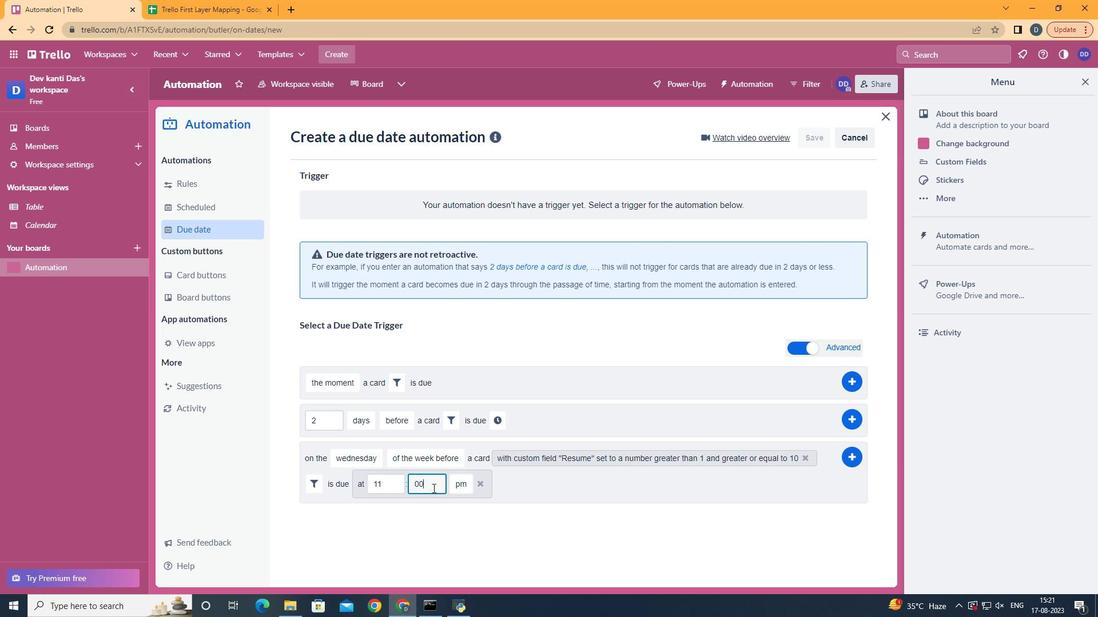 
Action: Mouse moved to (470, 505)
Screenshot: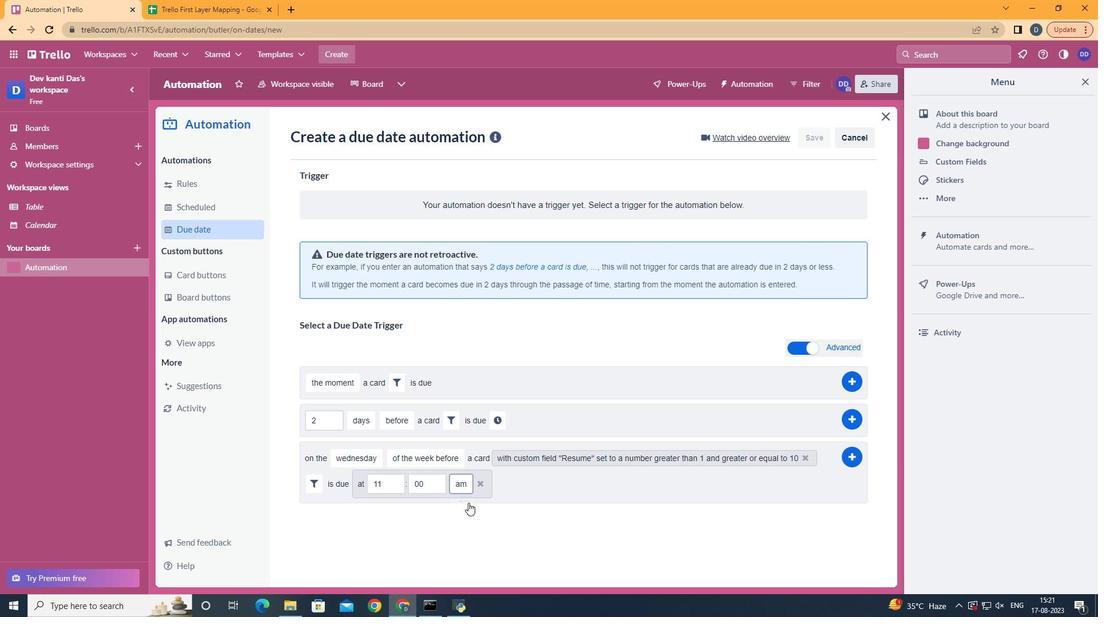 
Action: Mouse pressed left at (470, 505)
Screenshot: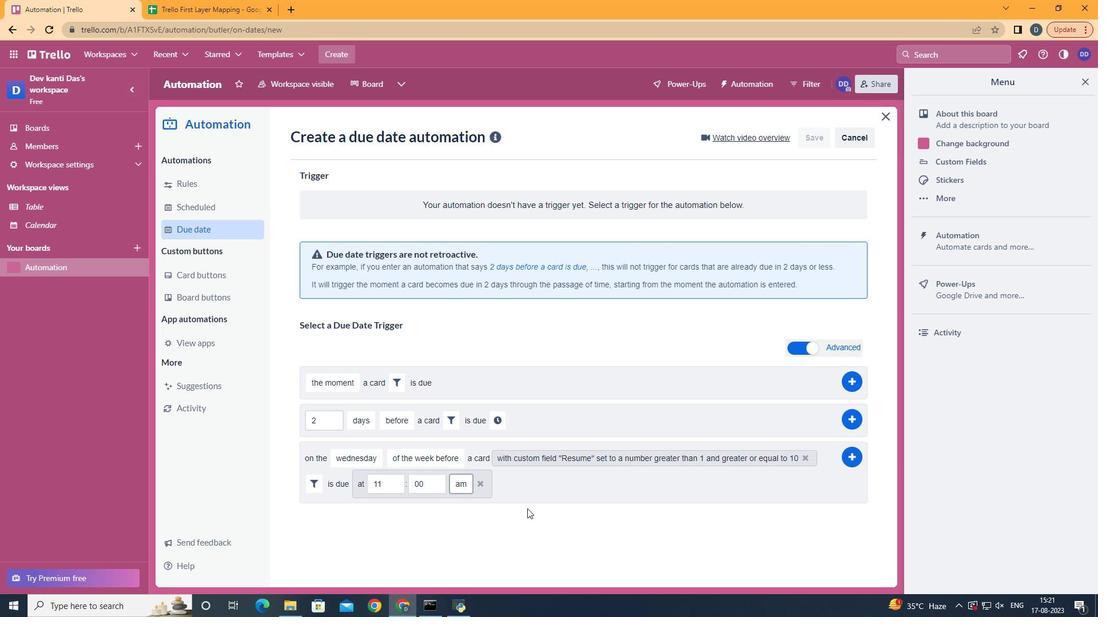 
Action: Mouse moved to (851, 453)
Screenshot: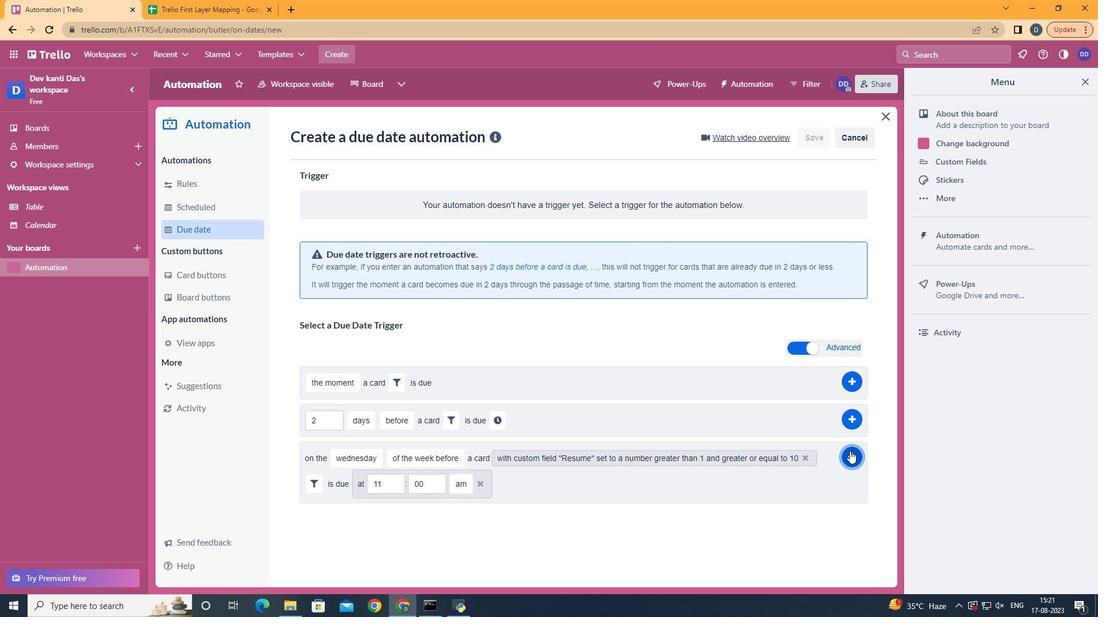 
Action: Mouse pressed left at (851, 453)
Screenshot: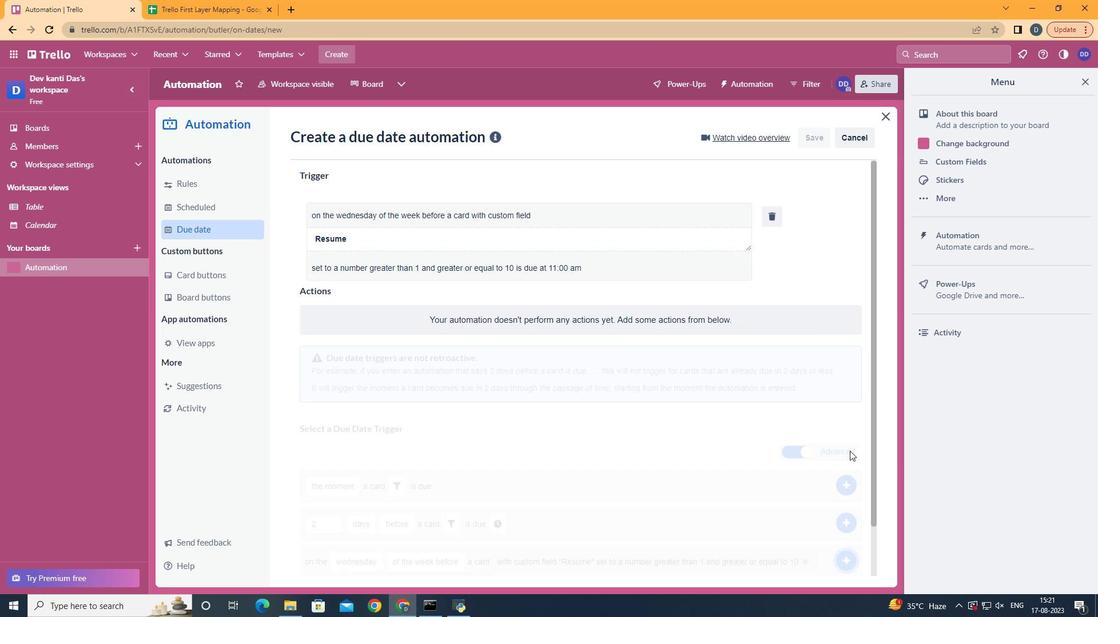 
